 Task: Check details about the limiter effect.
Action: Mouse moved to (319, 3)
Screenshot: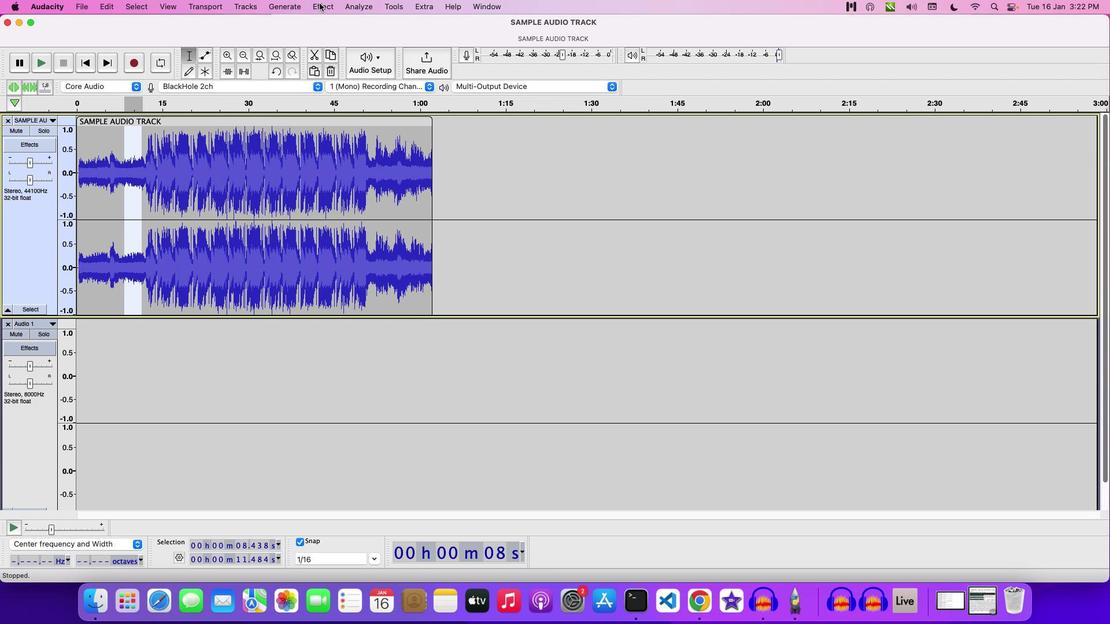 
Action: Mouse pressed left at (319, 3)
Screenshot: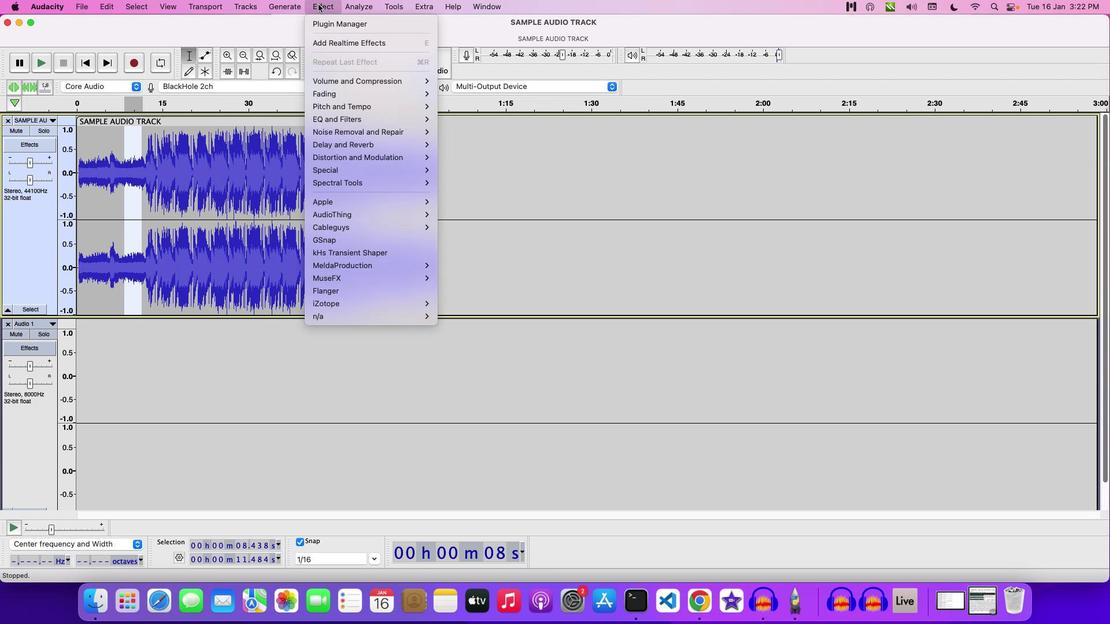 
Action: Mouse moved to (457, 113)
Screenshot: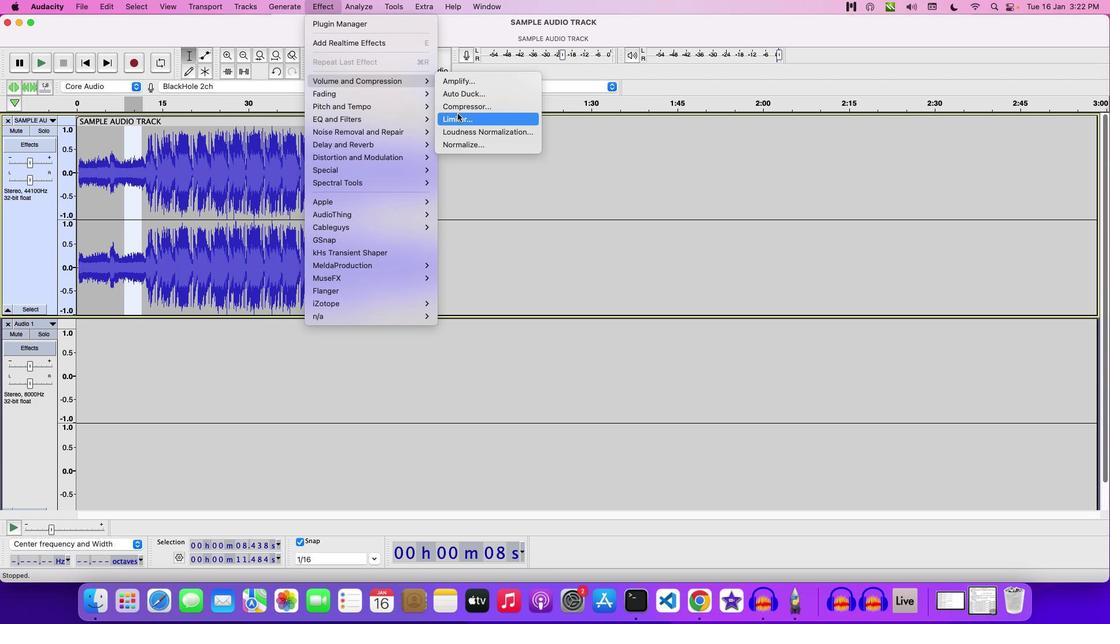 
Action: Mouse pressed left at (457, 113)
Screenshot: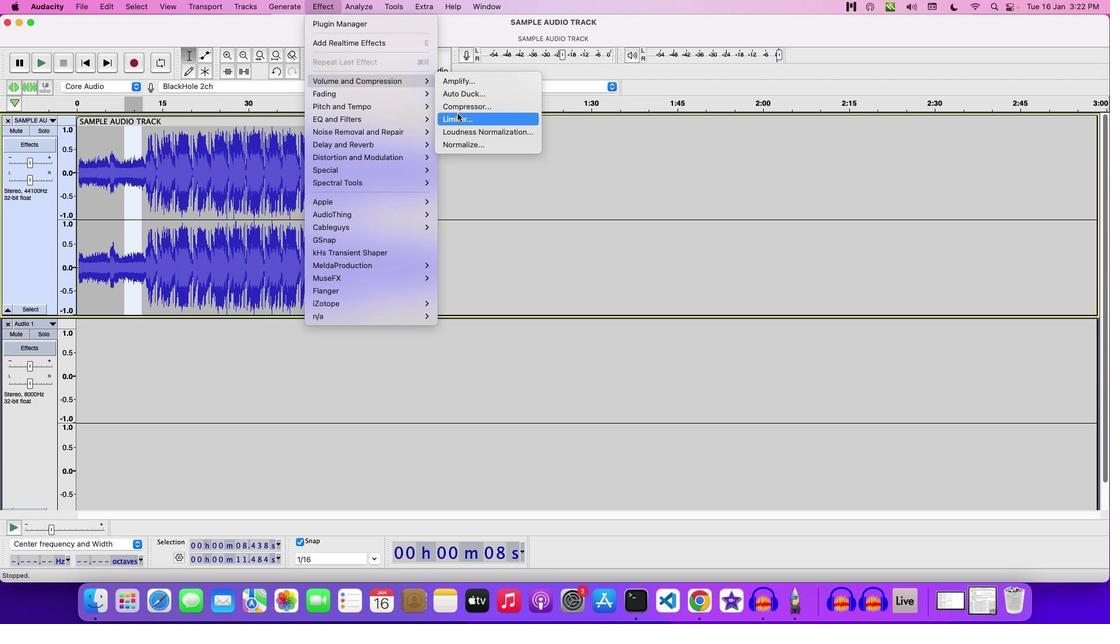 
Action: Mouse moved to (451, 242)
Screenshot: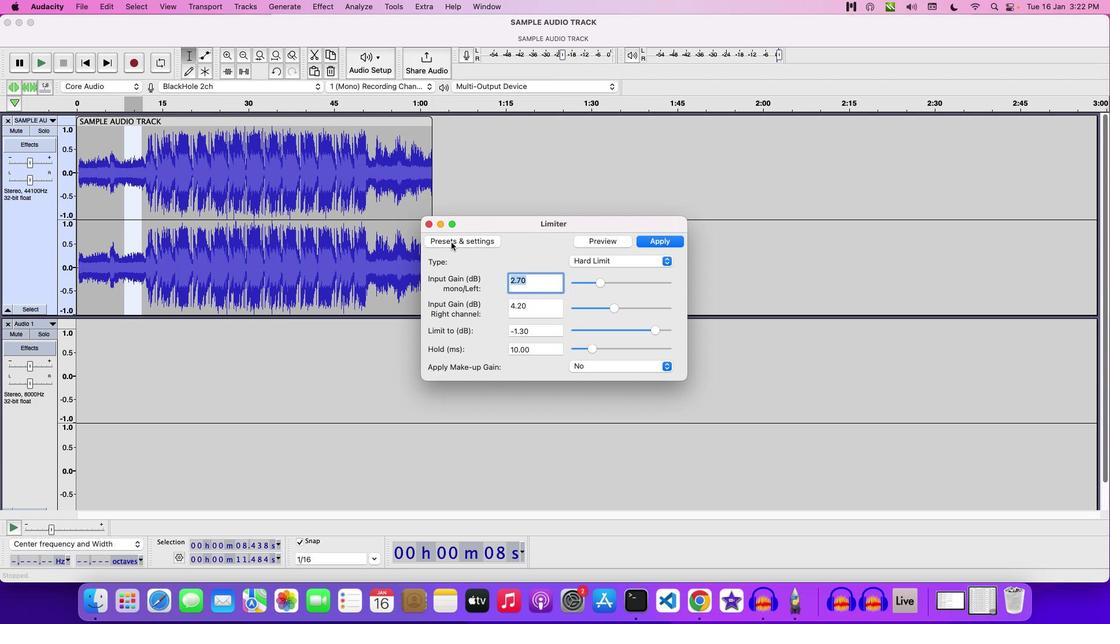 
Action: Mouse pressed left at (451, 242)
Screenshot: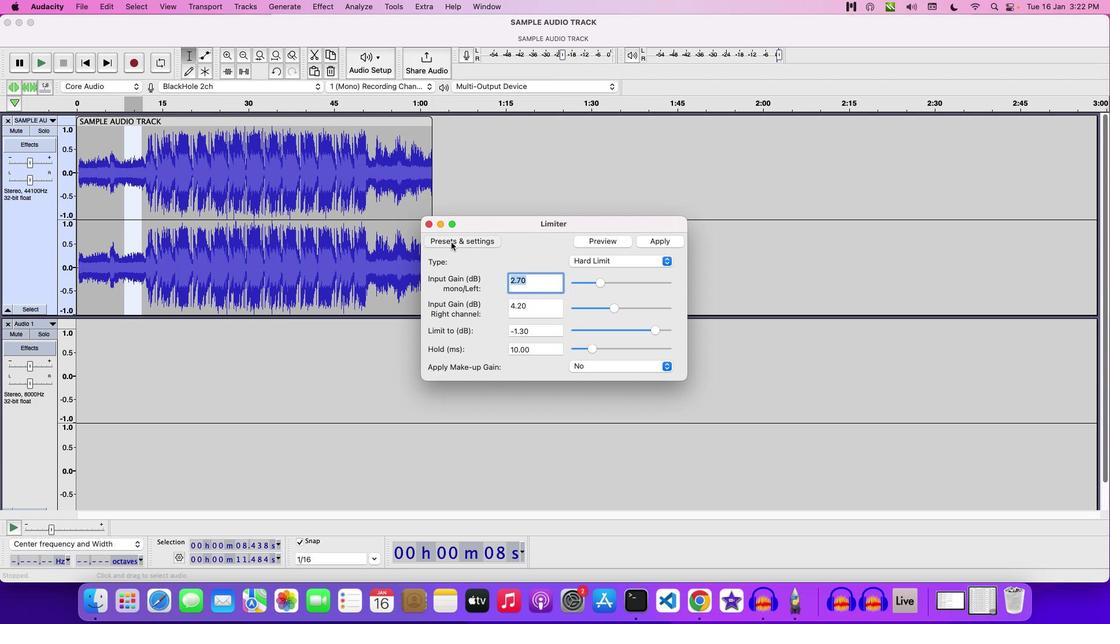 
Action: Mouse moved to (448, 362)
Screenshot: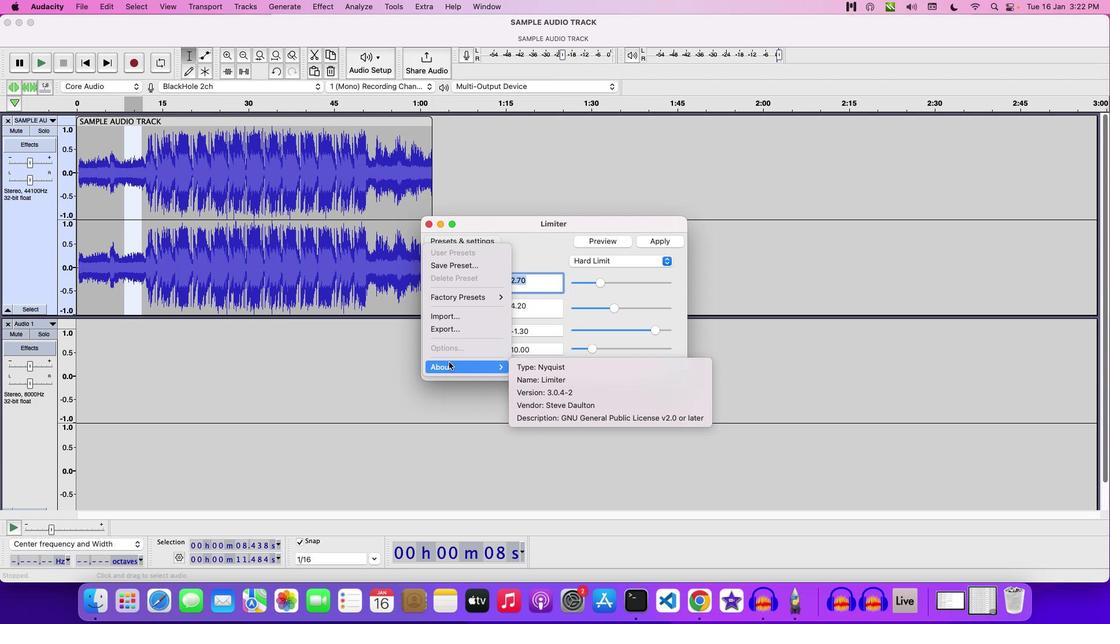 
Action: Mouse pressed left at (448, 362)
Screenshot: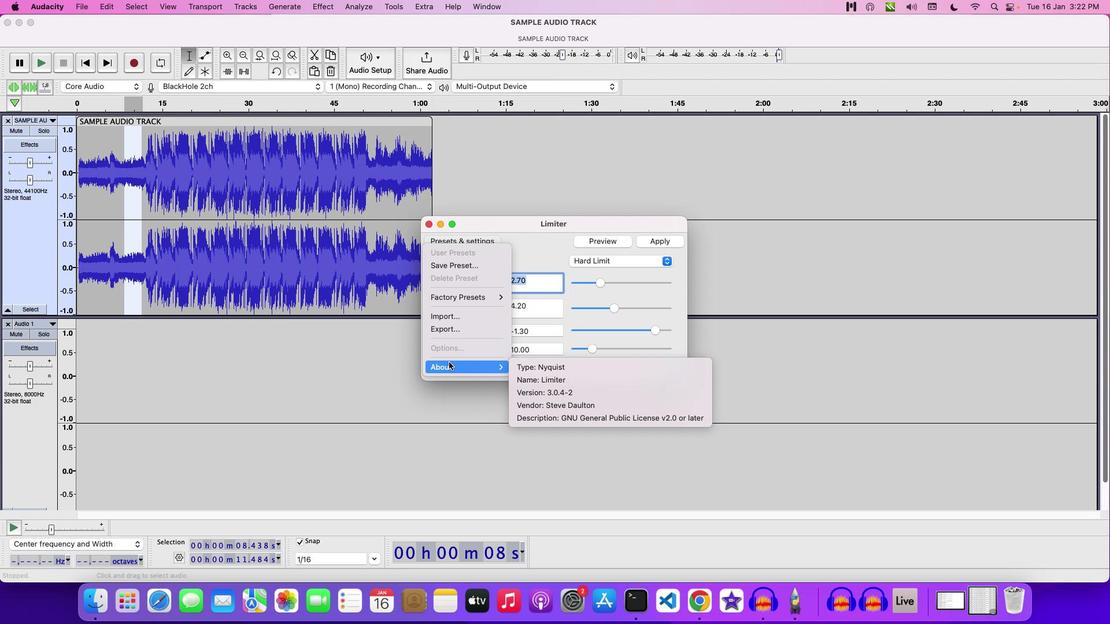 
Action: Mouse moved to (577, 414)
Screenshot: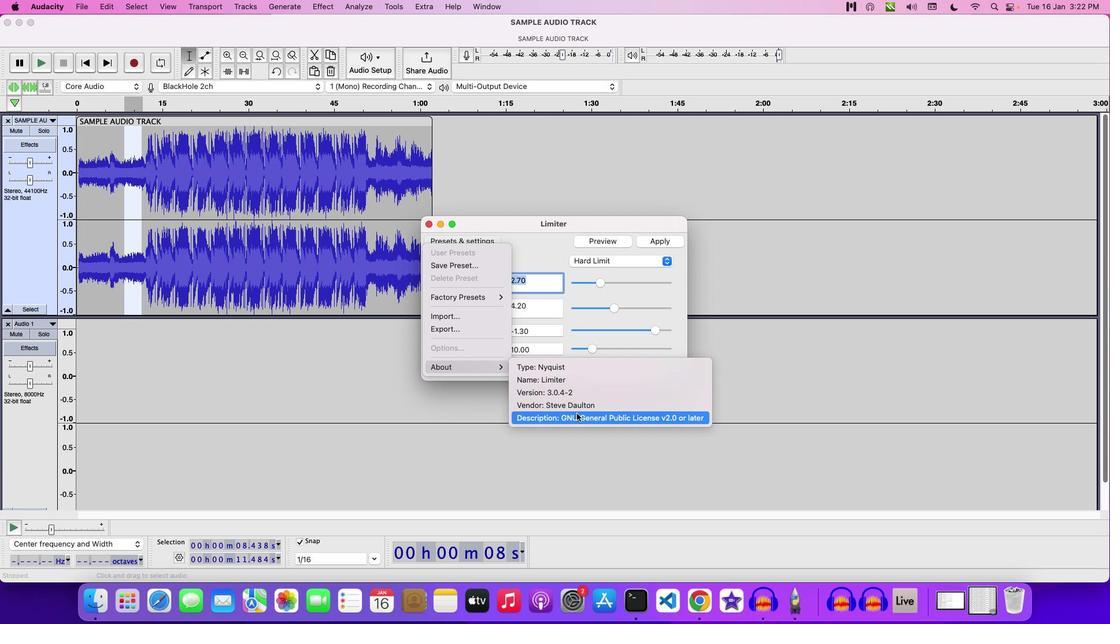 
